 Task: Toggle use parent ignore files in the collapse results.
Action: Mouse moved to (13, 536)
Screenshot: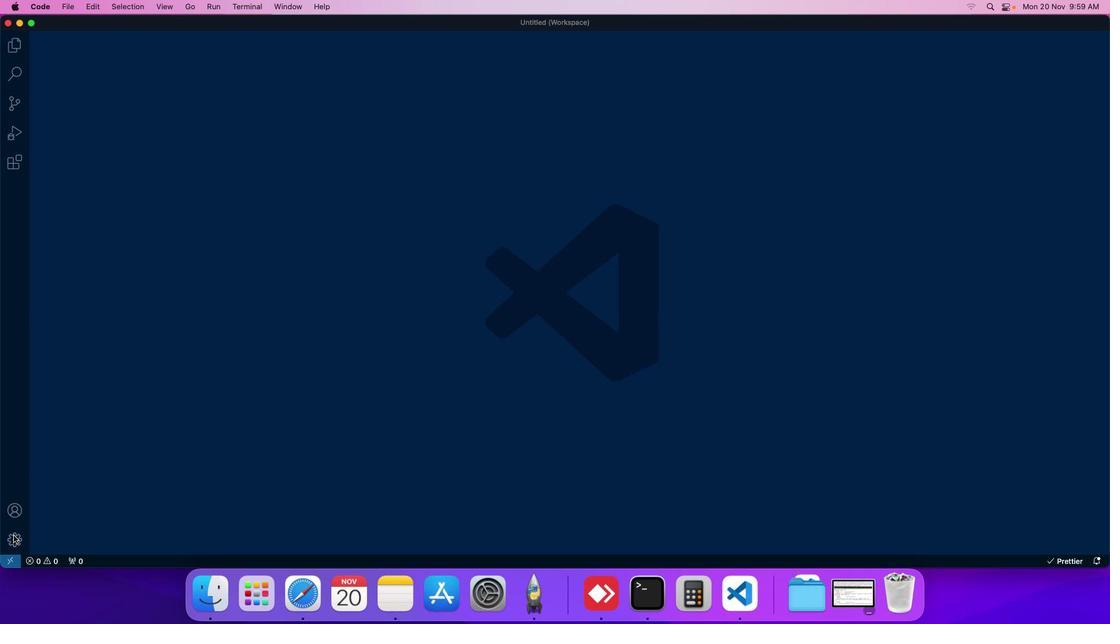 
Action: Mouse pressed left at (13, 536)
Screenshot: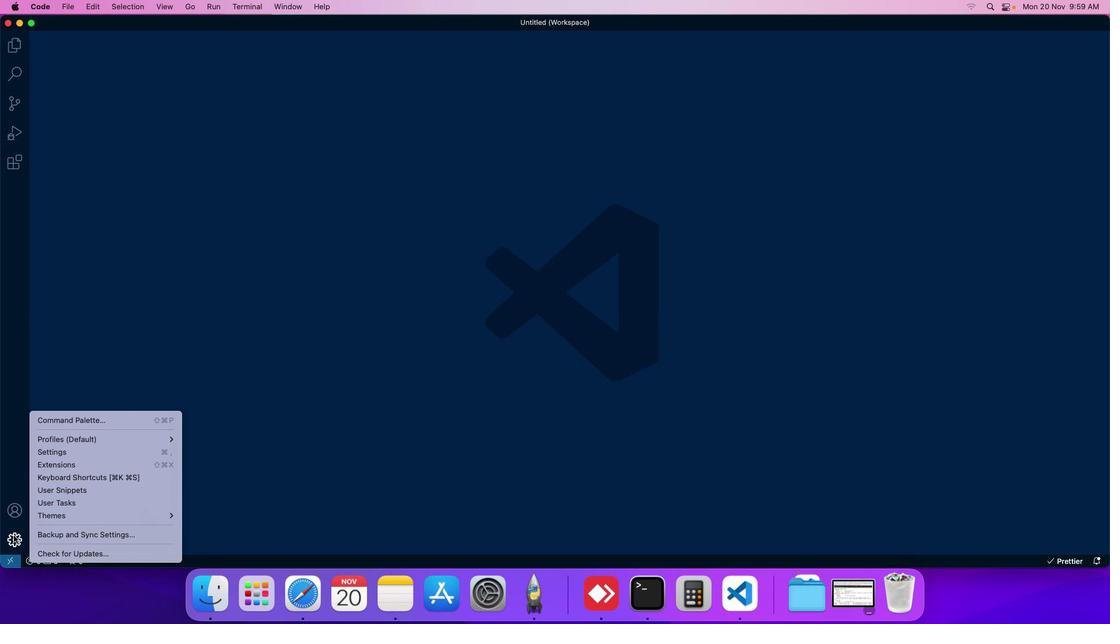 
Action: Mouse moved to (46, 454)
Screenshot: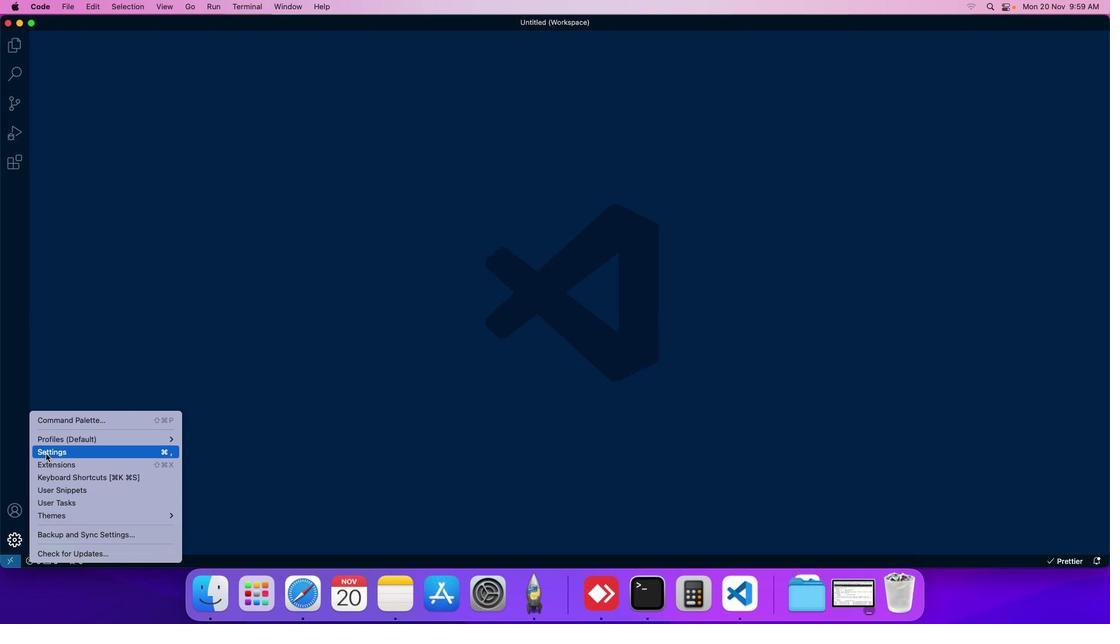 
Action: Mouse pressed left at (46, 454)
Screenshot: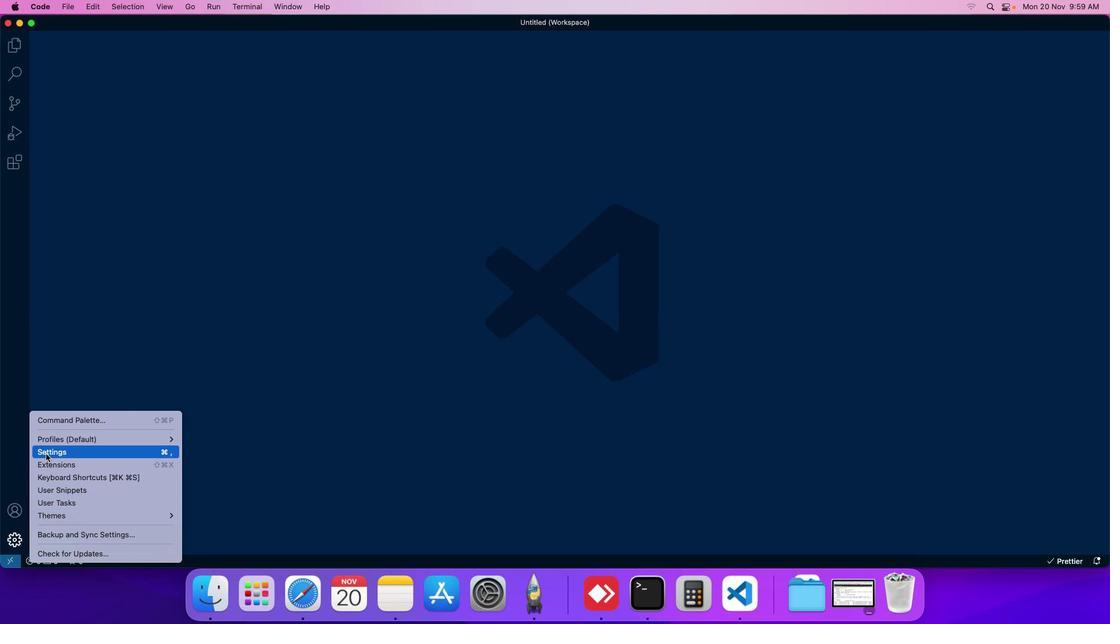
Action: Mouse moved to (252, 90)
Screenshot: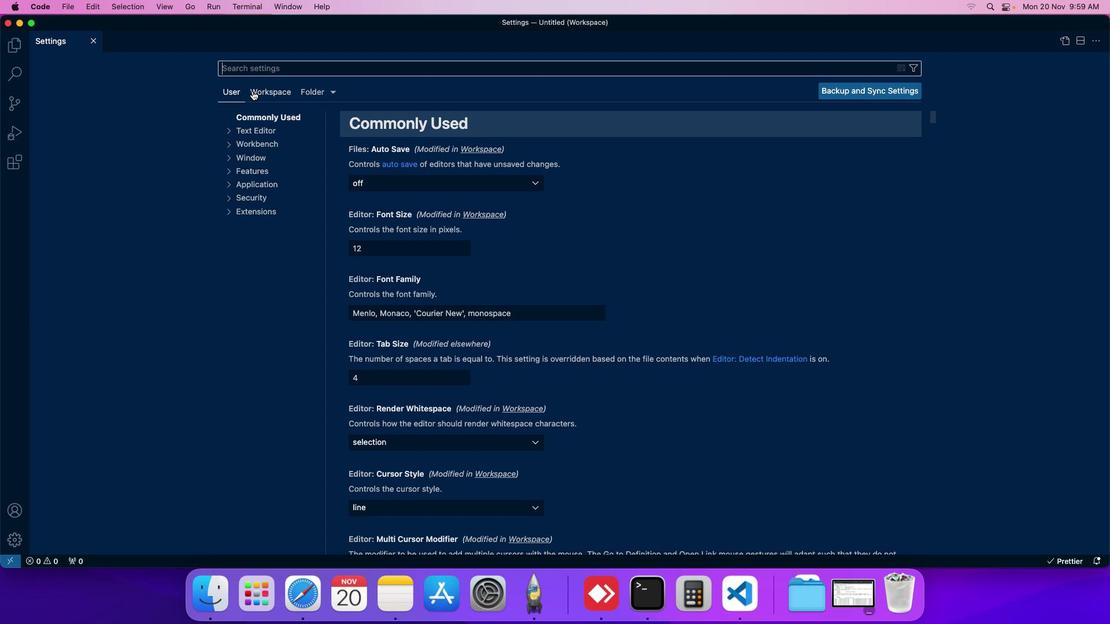 
Action: Mouse pressed left at (252, 90)
Screenshot: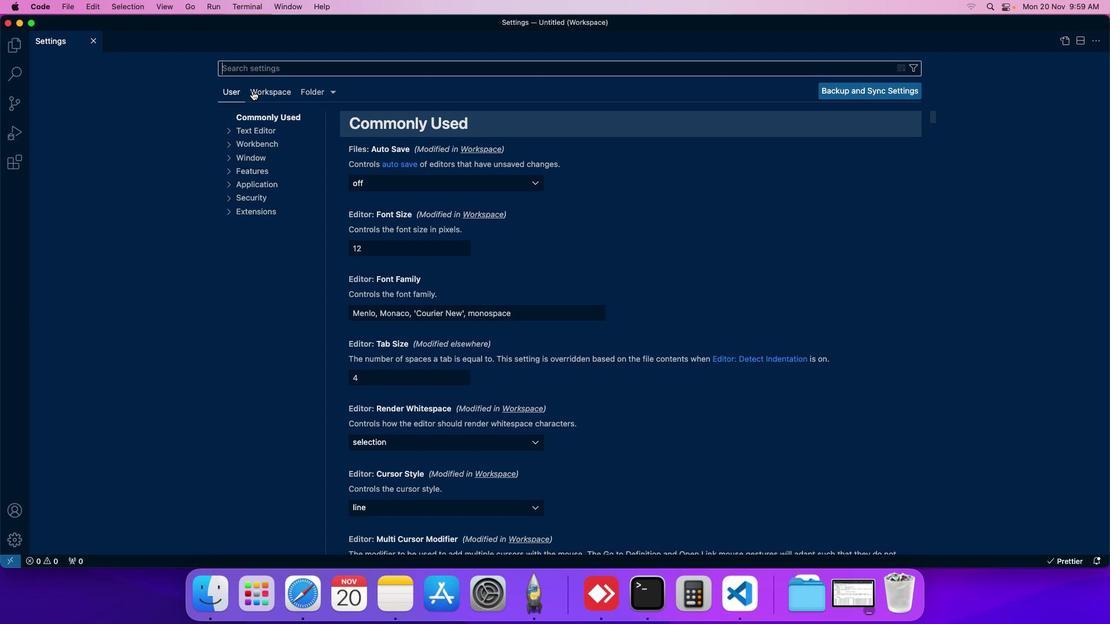 
Action: Mouse moved to (258, 172)
Screenshot: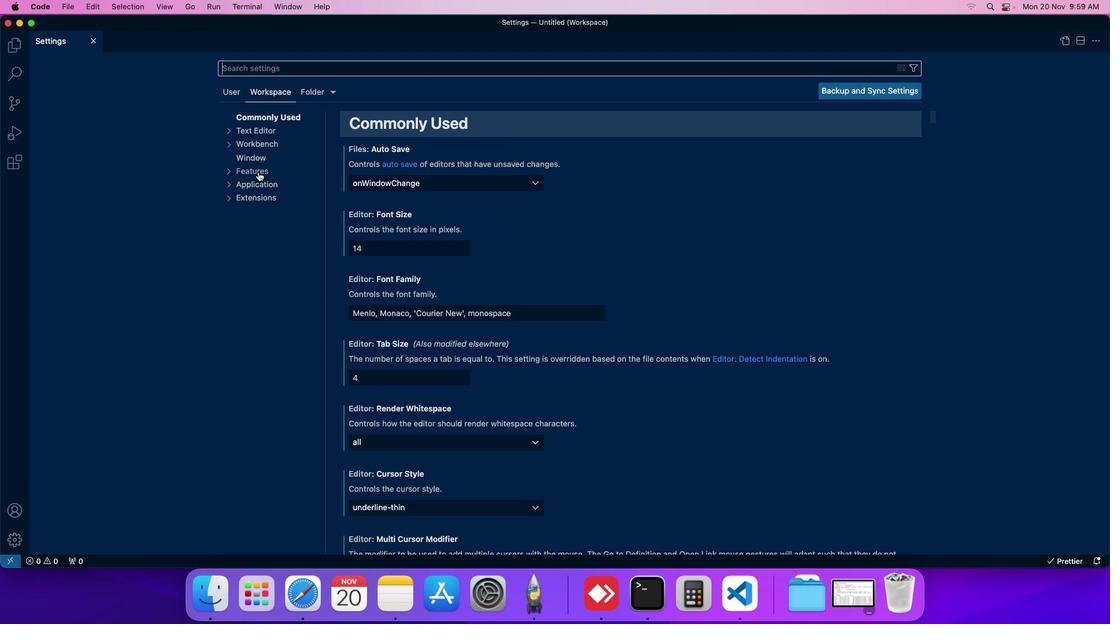 
Action: Mouse pressed left at (258, 172)
Screenshot: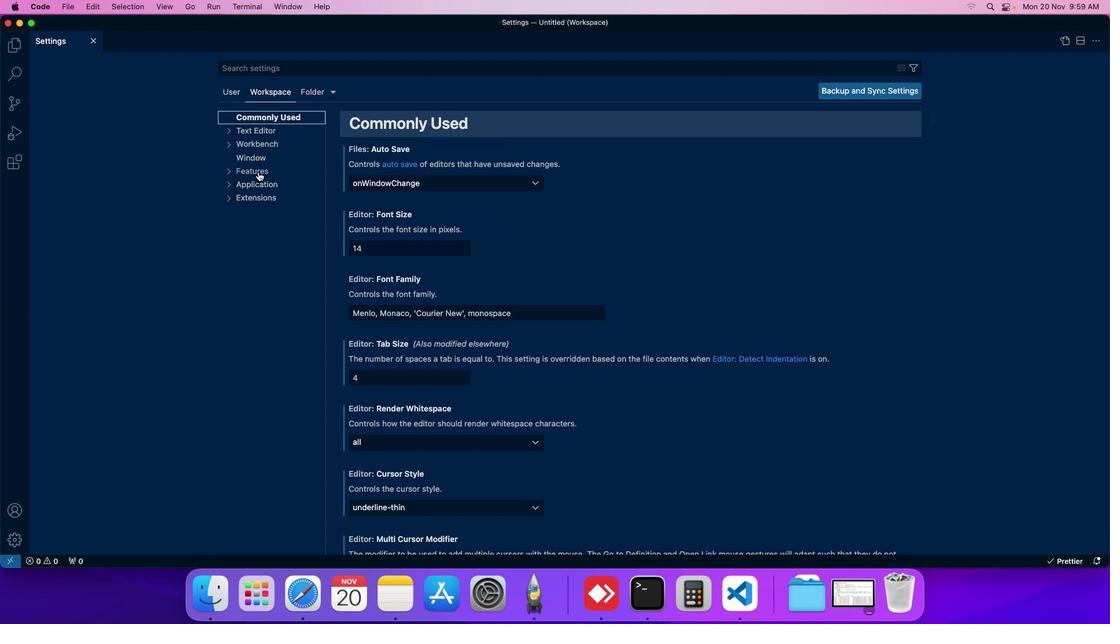 
Action: Mouse moved to (257, 215)
Screenshot: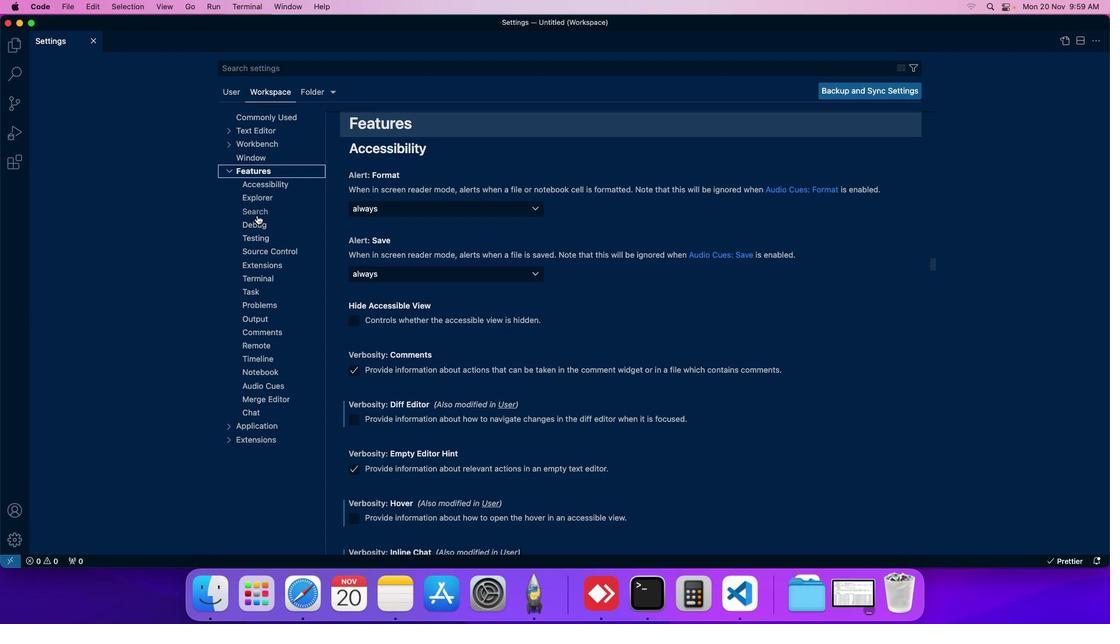 
Action: Mouse pressed left at (257, 215)
Screenshot: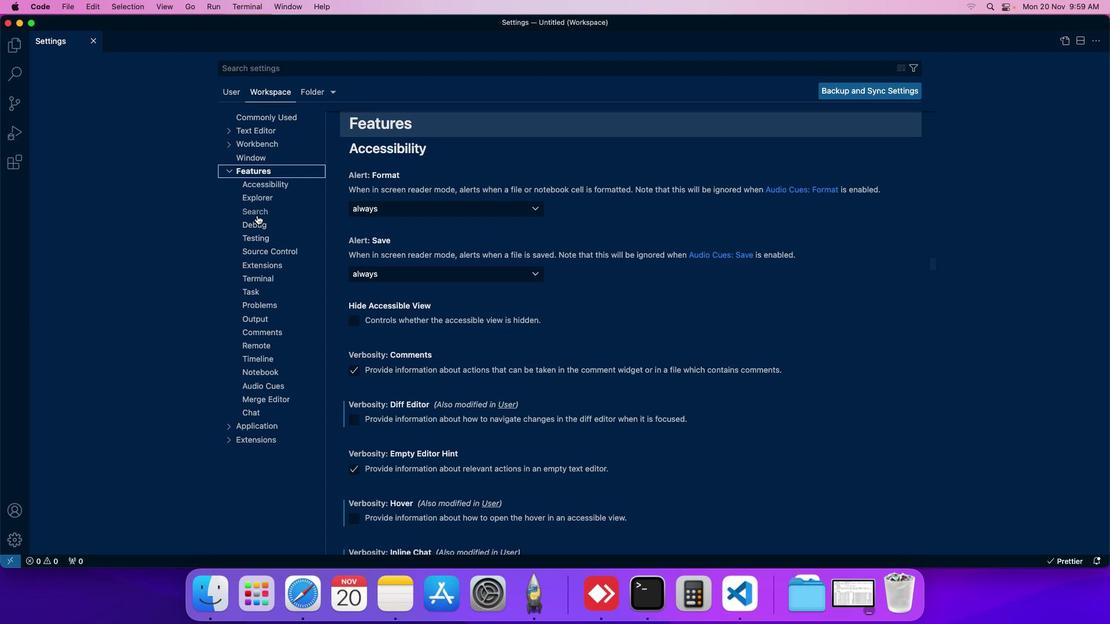 
Action: Mouse moved to (361, 271)
Screenshot: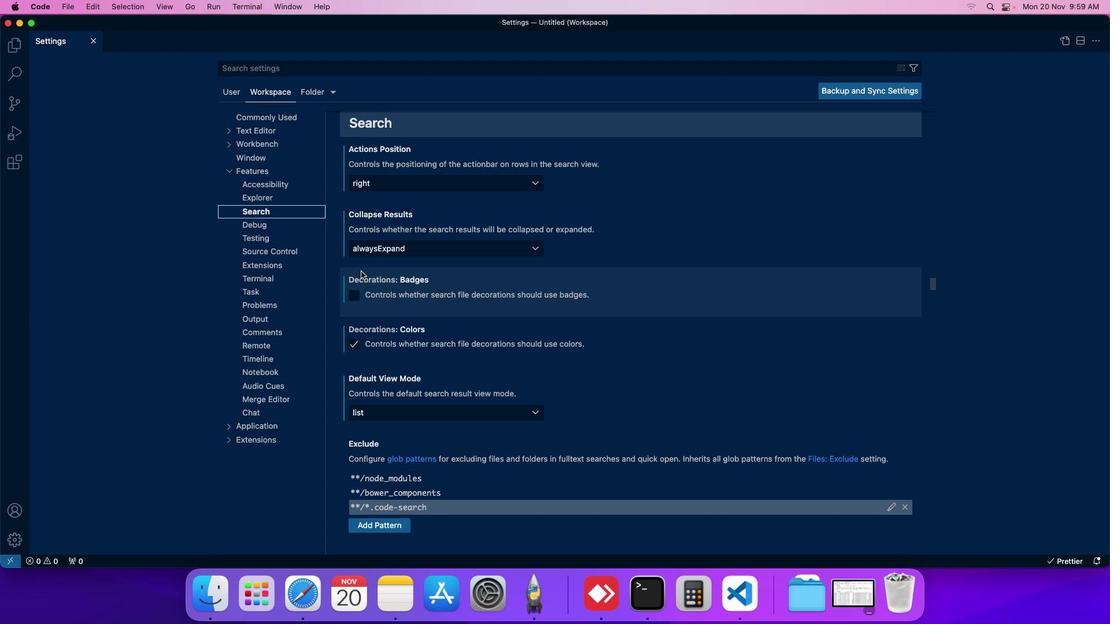 
Action: Mouse scrolled (361, 271) with delta (0, 0)
Screenshot: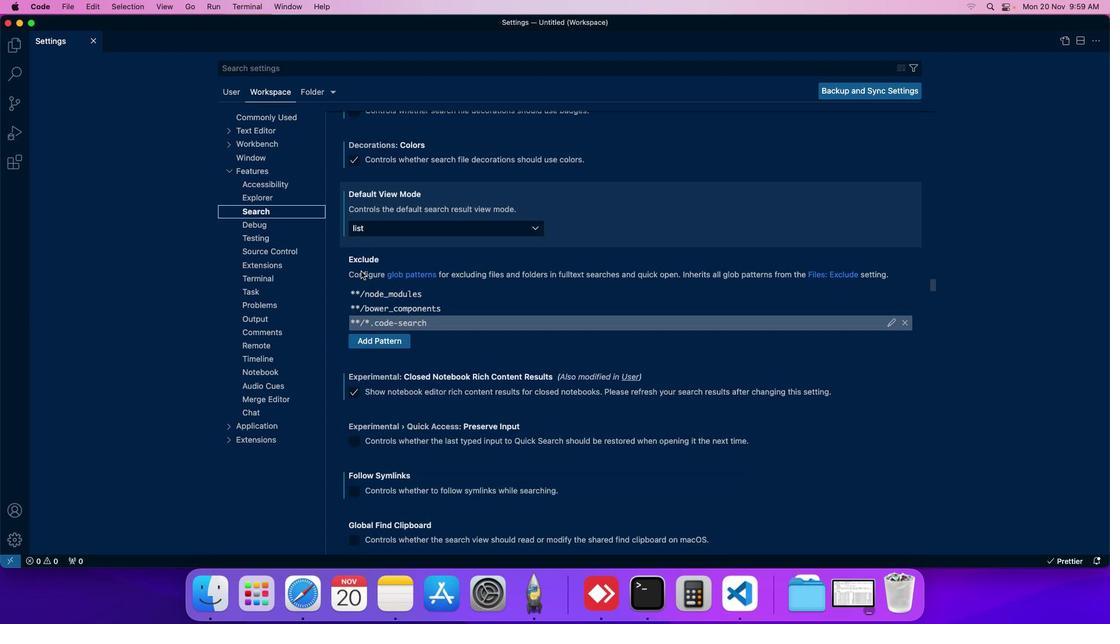 
Action: Mouse scrolled (361, 271) with delta (0, 0)
Screenshot: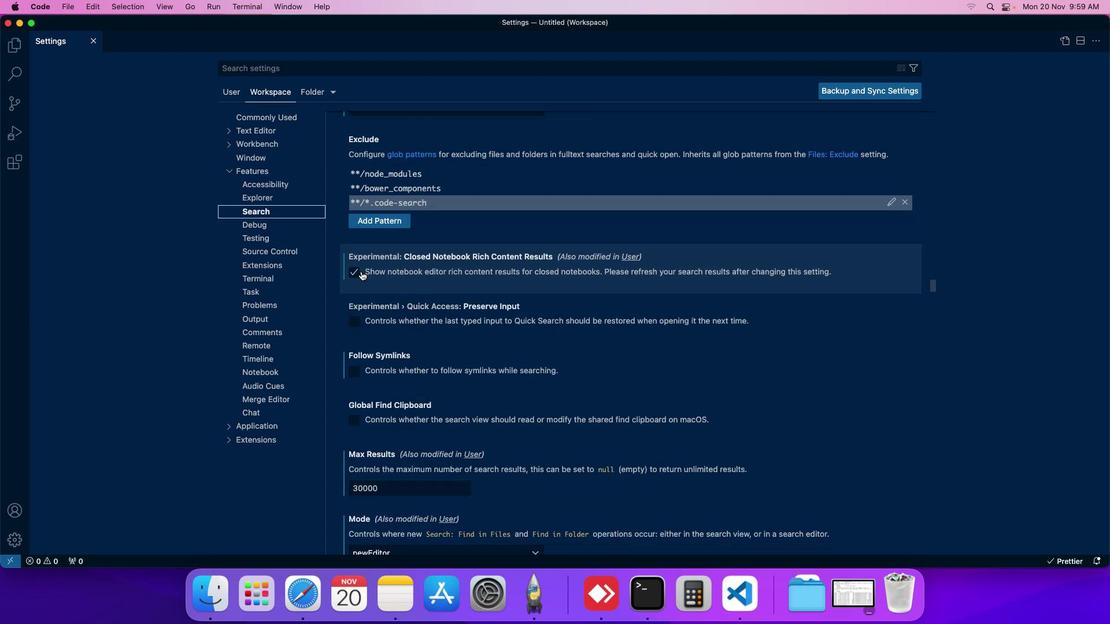 
Action: Mouse scrolled (361, 271) with delta (0, 0)
Screenshot: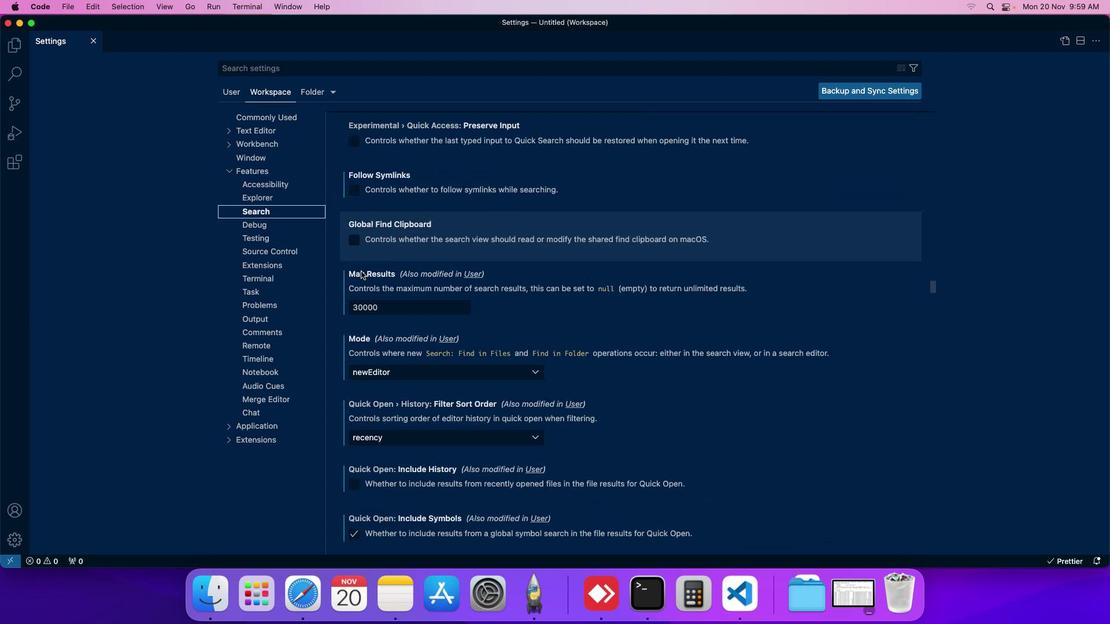 
Action: Mouse scrolled (361, 271) with delta (0, 0)
Screenshot: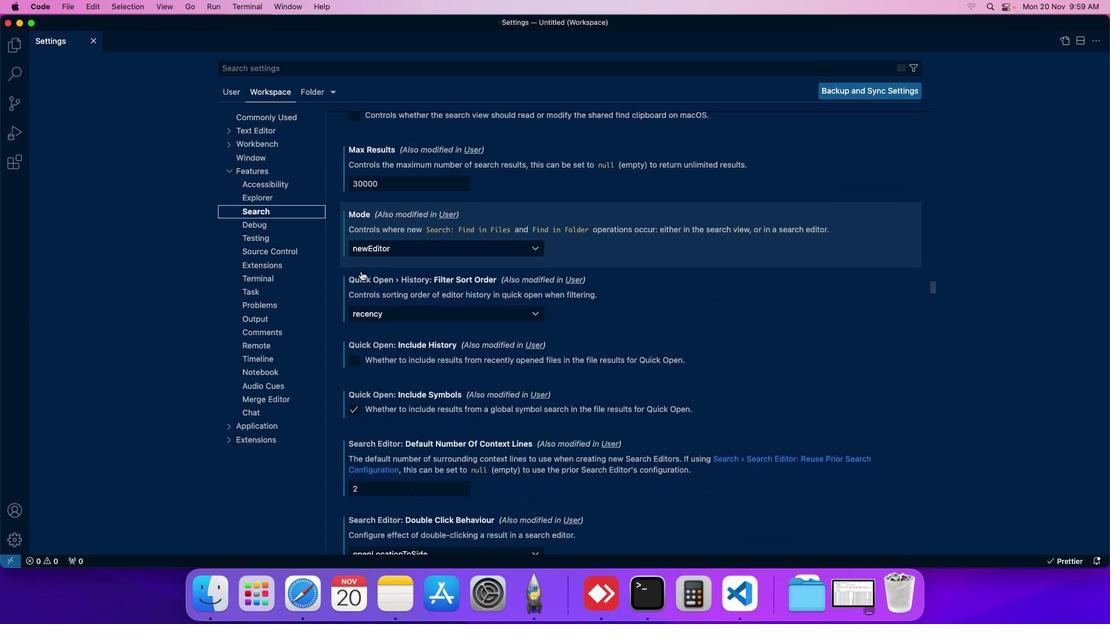 
Action: Mouse scrolled (361, 271) with delta (0, 0)
Screenshot: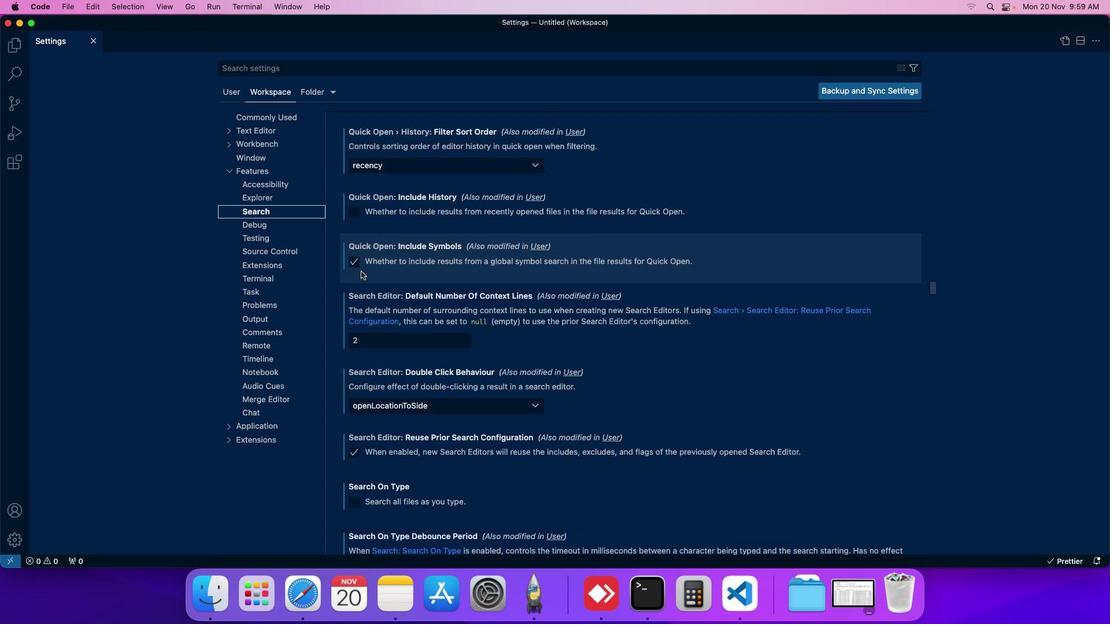 
Action: Mouse scrolled (361, 271) with delta (0, 0)
Screenshot: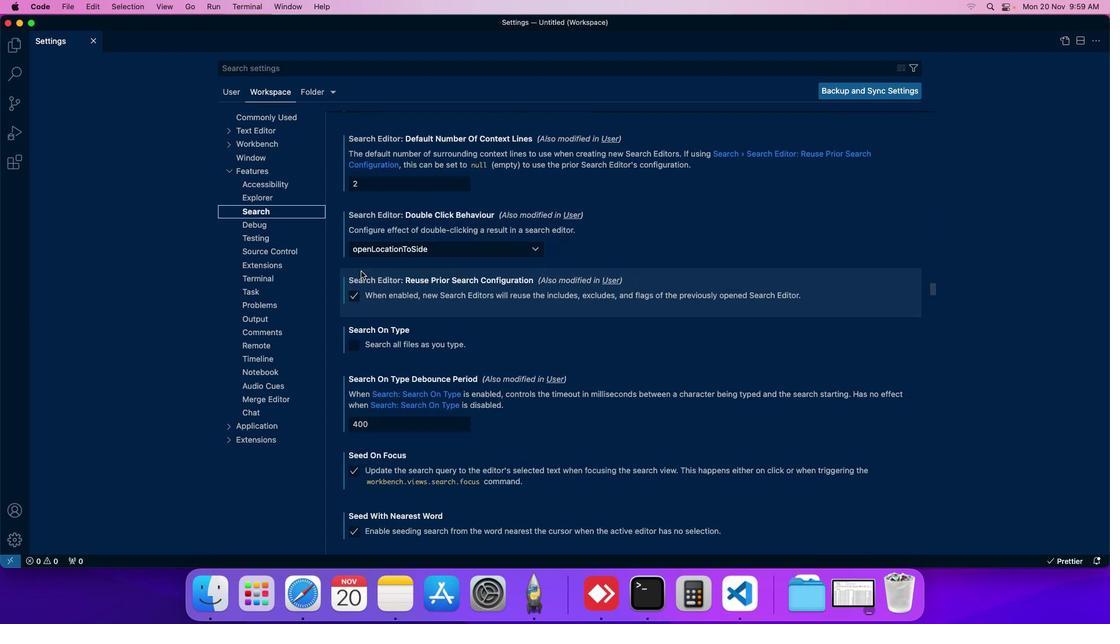 
Action: Mouse scrolled (361, 271) with delta (0, 0)
Screenshot: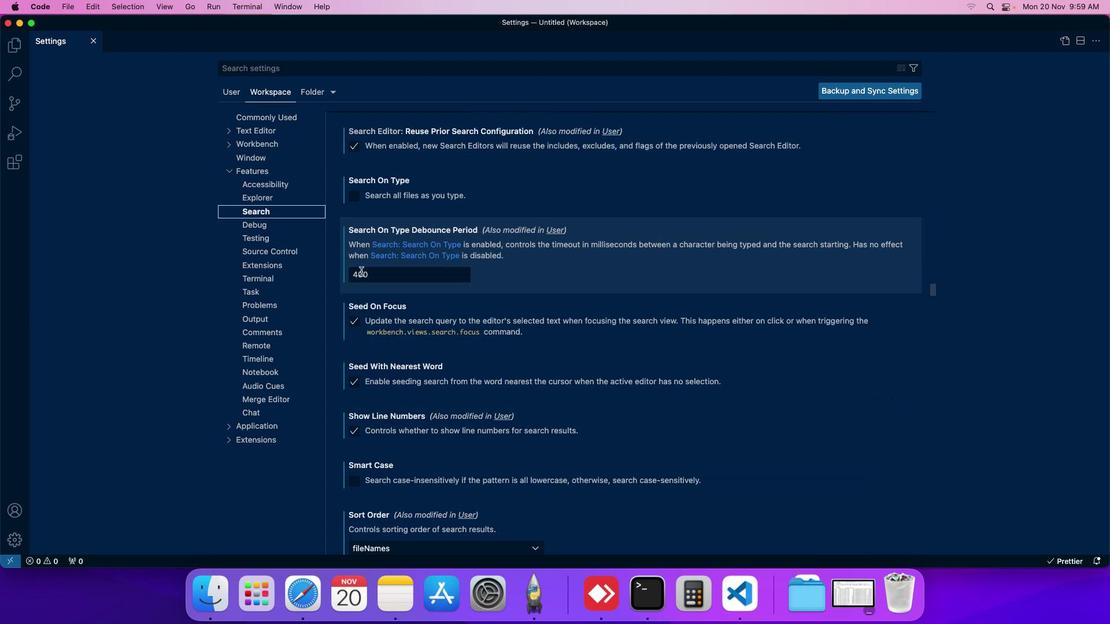 
Action: Mouse scrolled (361, 271) with delta (0, 0)
Screenshot: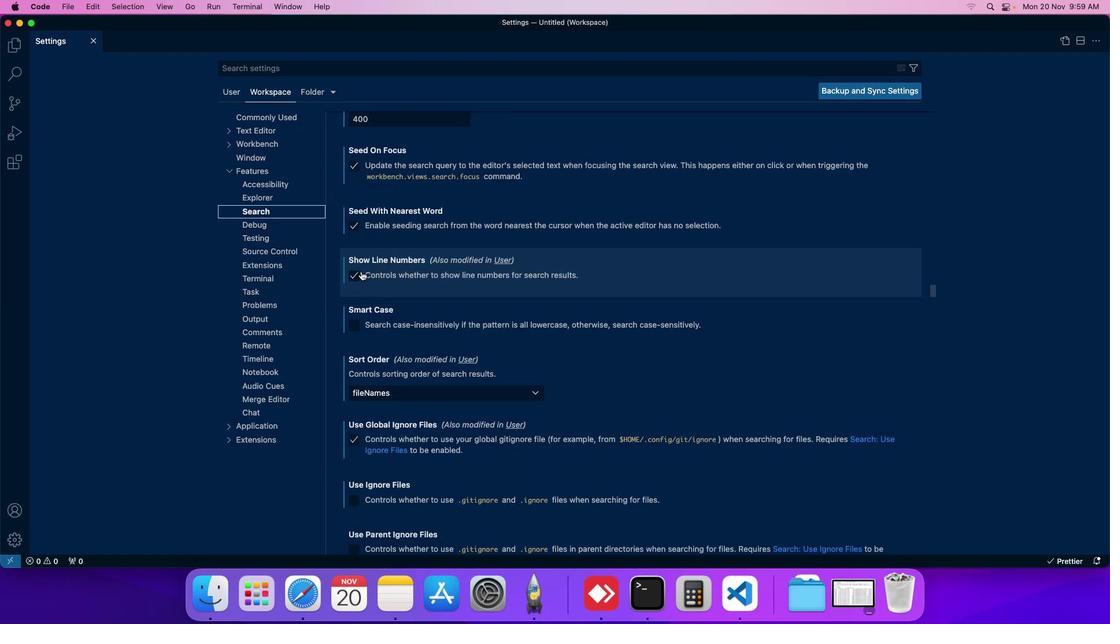 
Action: Mouse scrolled (361, 271) with delta (0, 0)
Screenshot: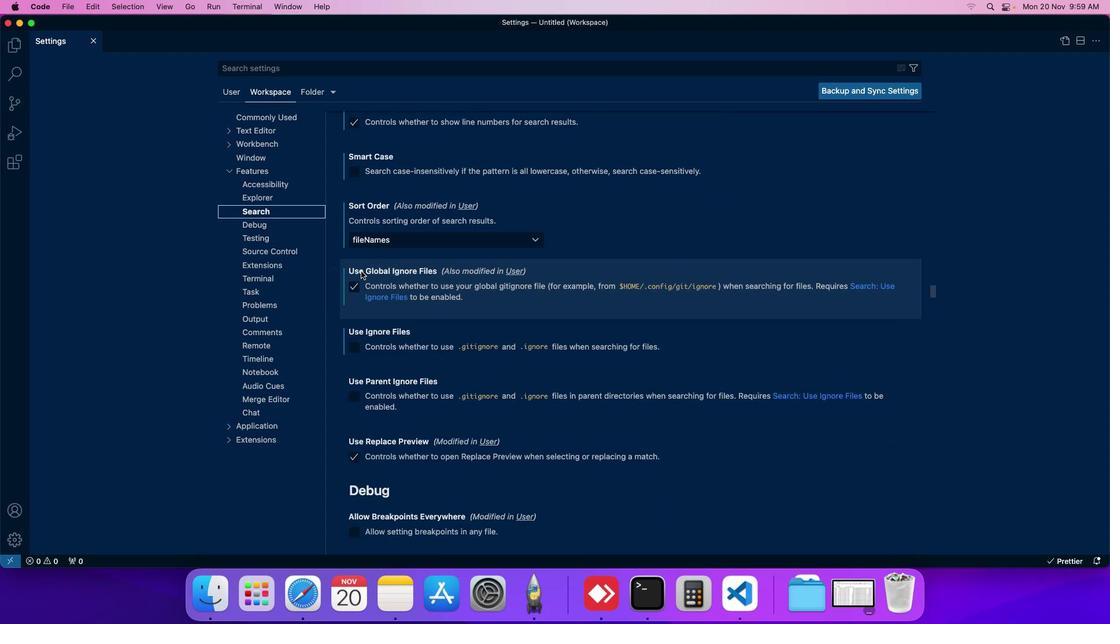 
Action: Mouse scrolled (361, 271) with delta (0, 0)
Screenshot: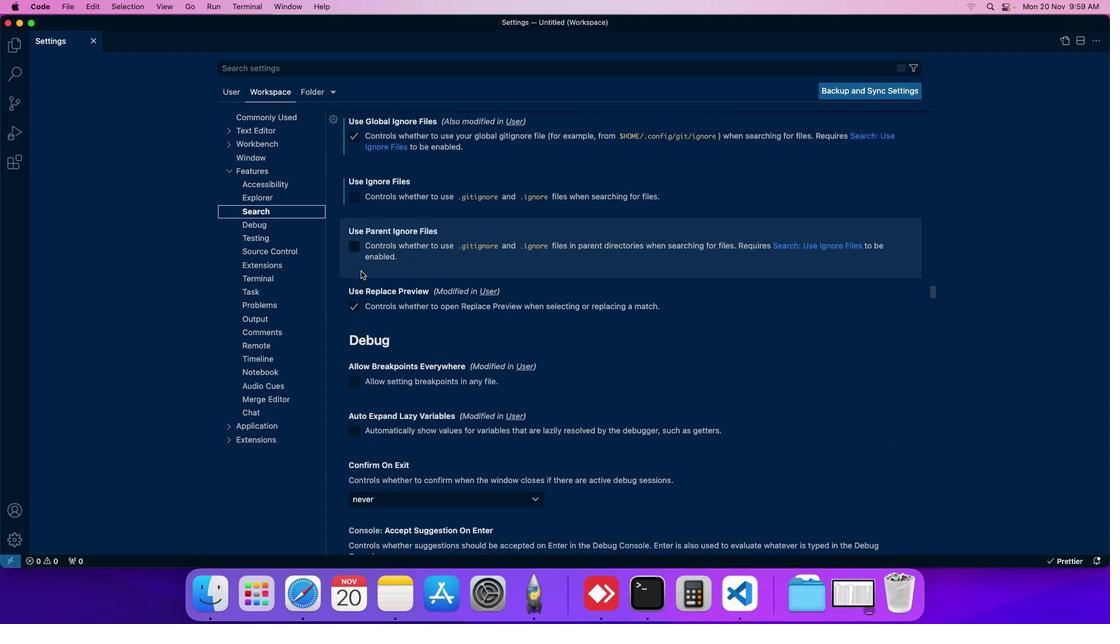 
Action: Mouse scrolled (361, 271) with delta (0, 0)
Screenshot: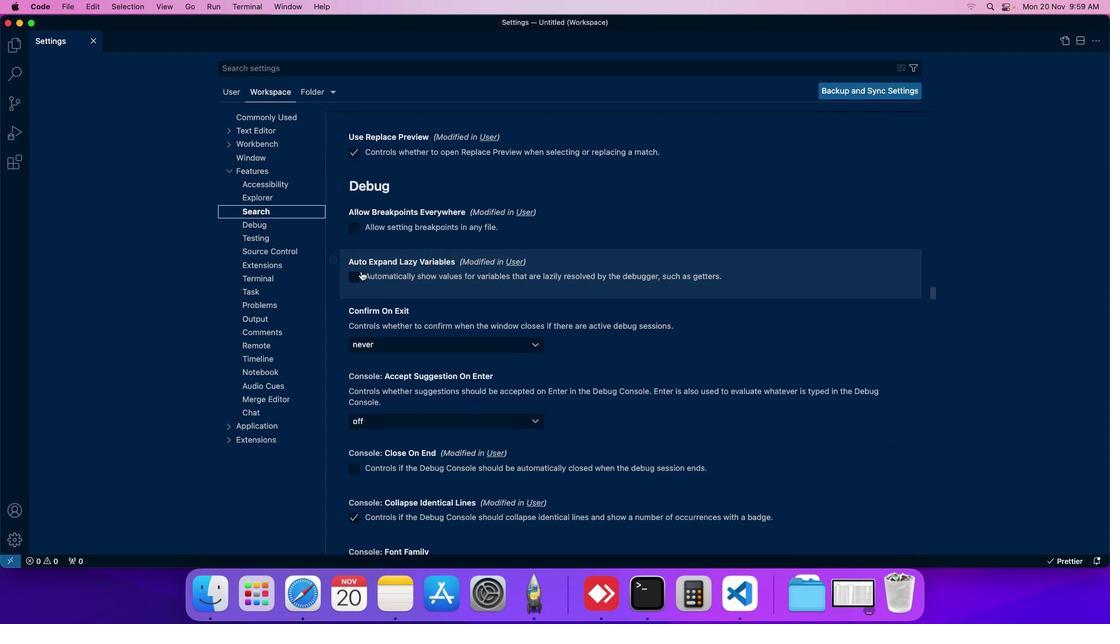 
Action: Mouse scrolled (361, 271) with delta (0, 0)
Screenshot: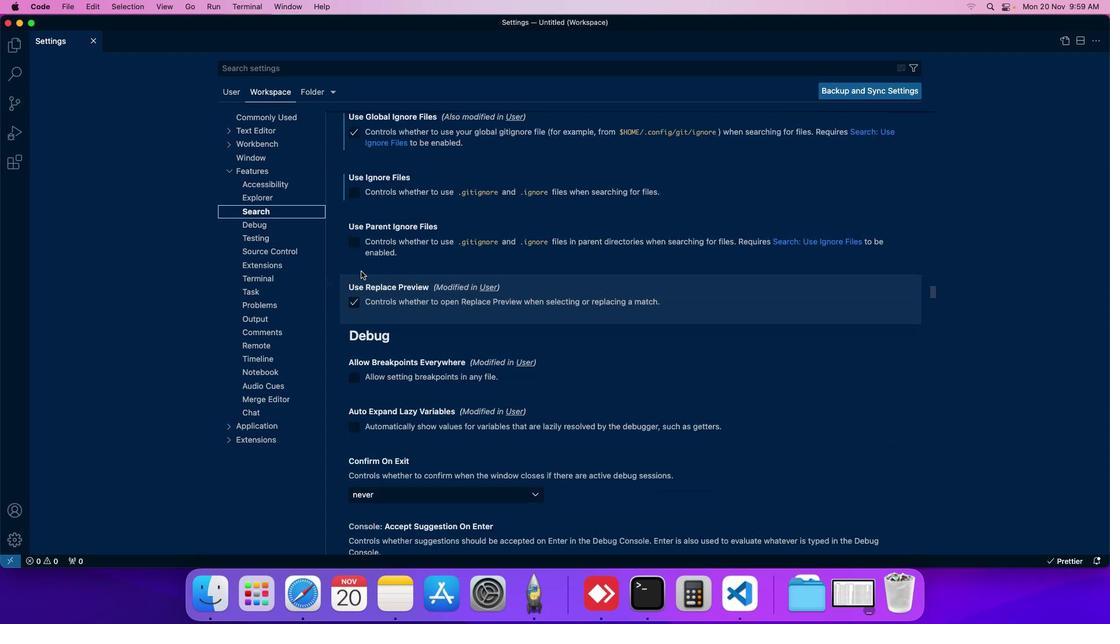 
Action: Mouse moved to (350, 244)
Screenshot: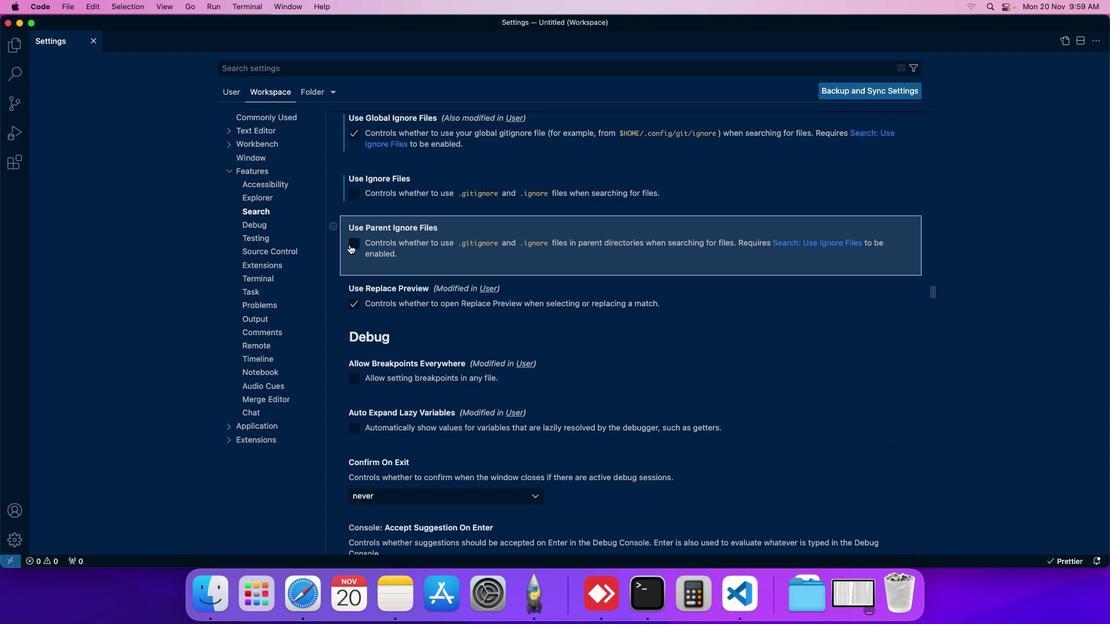 
Action: Mouse pressed left at (350, 244)
Screenshot: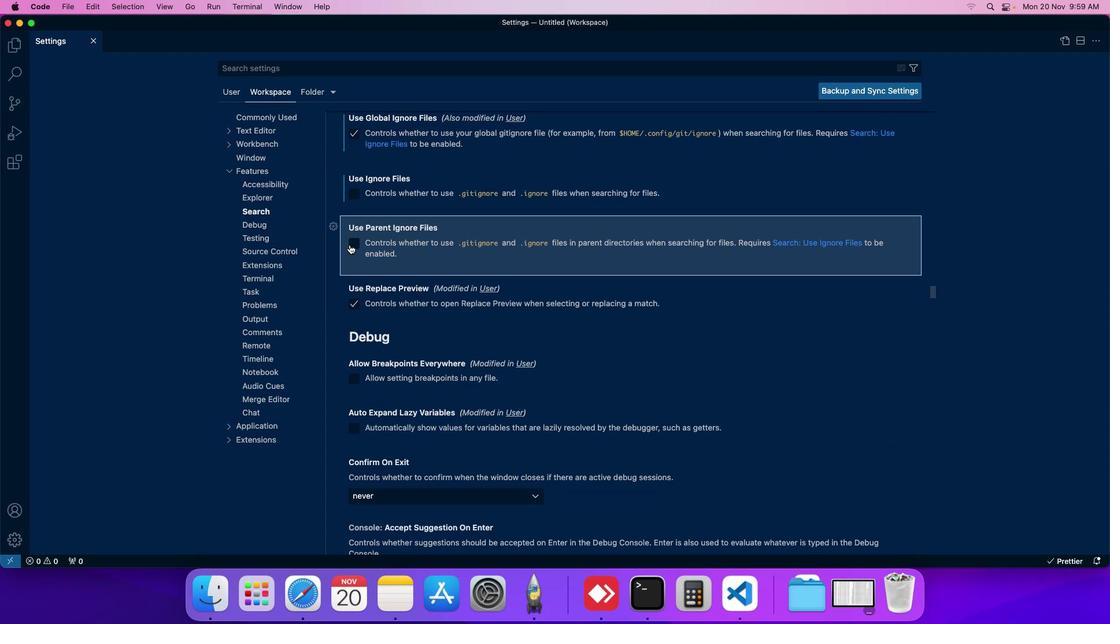 
Action: Mouse moved to (361, 251)
Screenshot: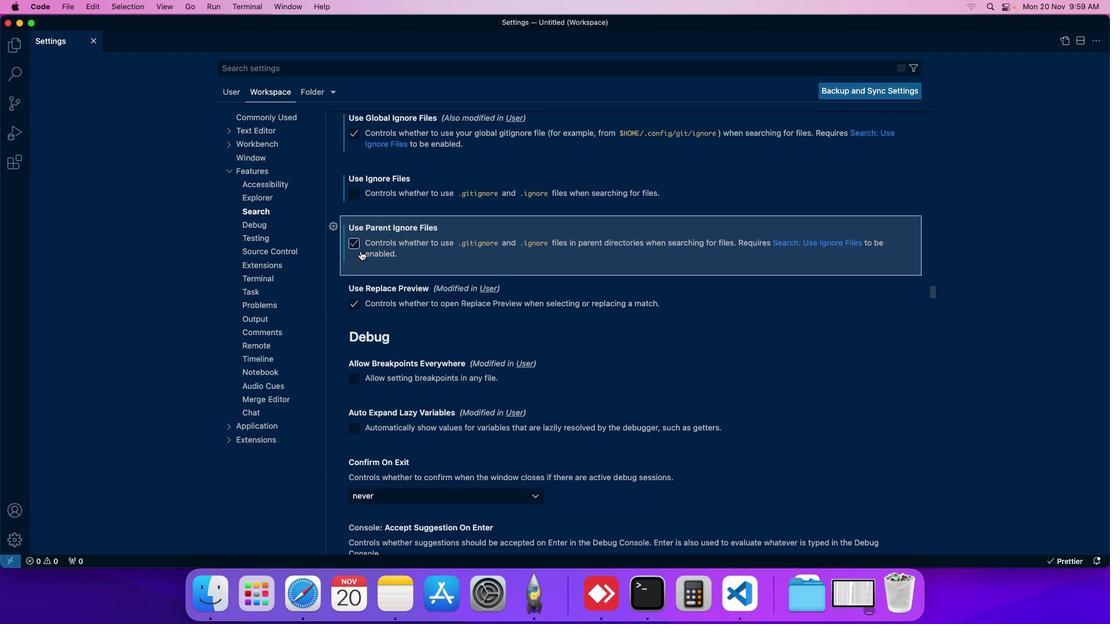 
